 Task: Create a task  Integrate a new online platform for online music lessons , assign it to team member softage.3@softage.net in the project BeaconTech and update the status of the task to  Off Track , set the priority of the task to Medium
Action: Mouse moved to (217, 427)
Screenshot: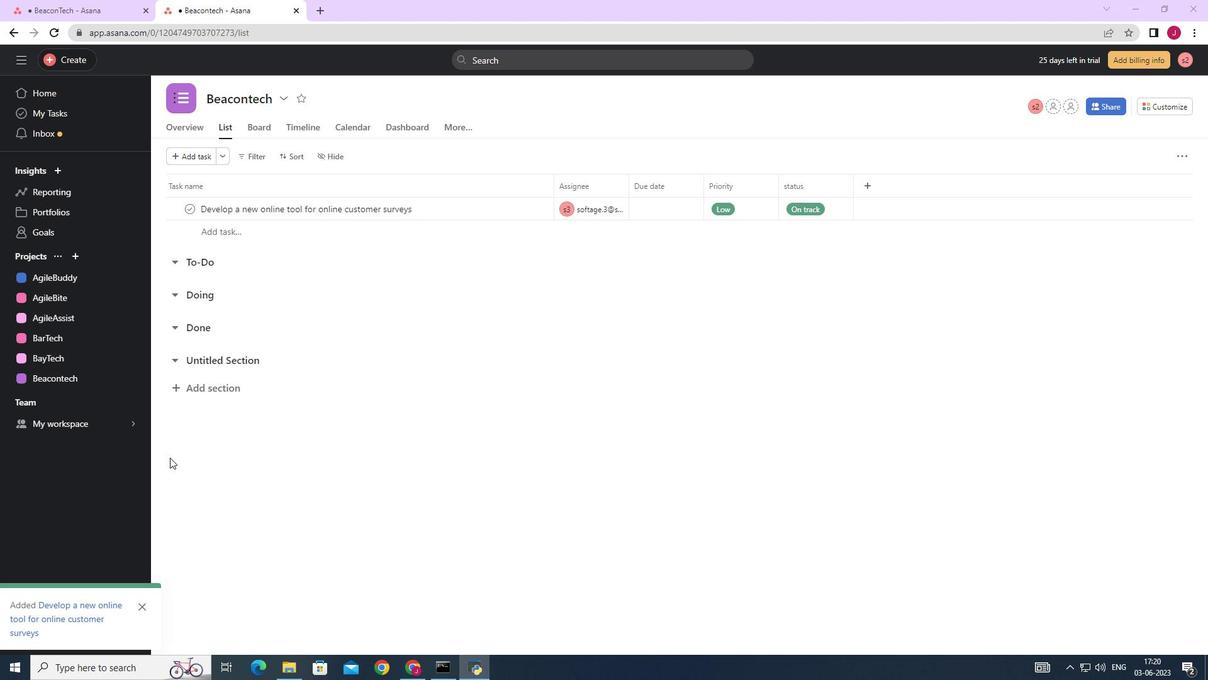 
Action: Mouse scrolled (217, 428) with delta (0, 0)
Screenshot: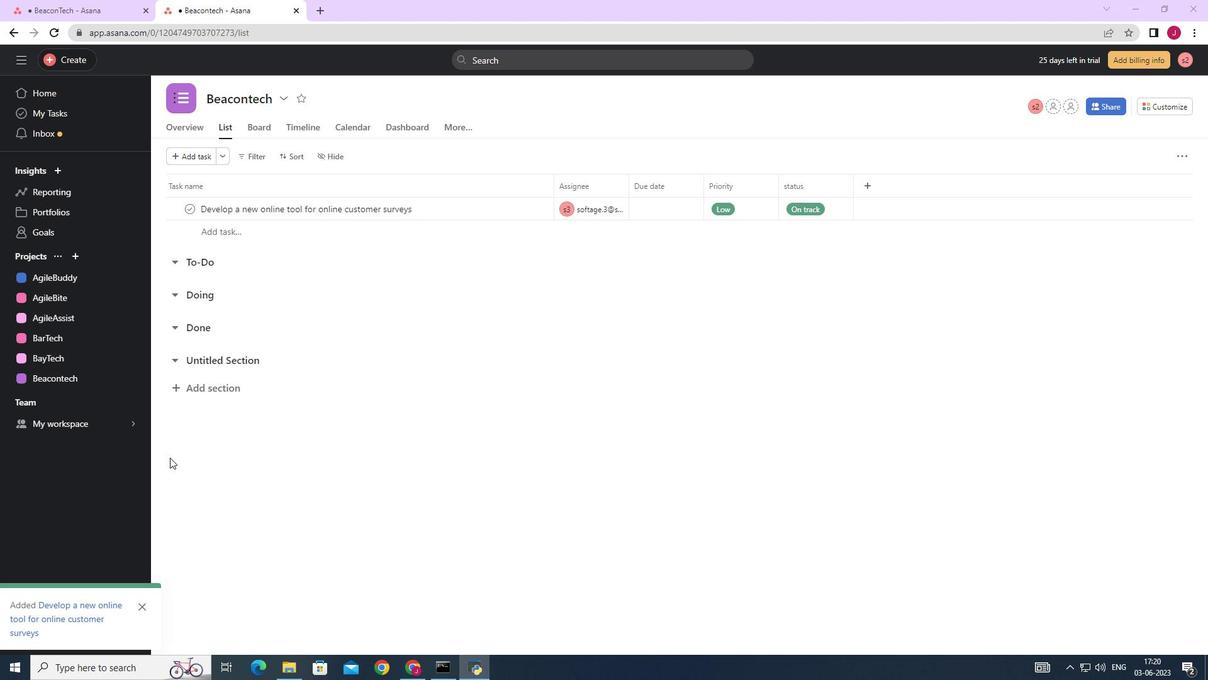 
Action: Mouse moved to (174, 248)
Screenshot: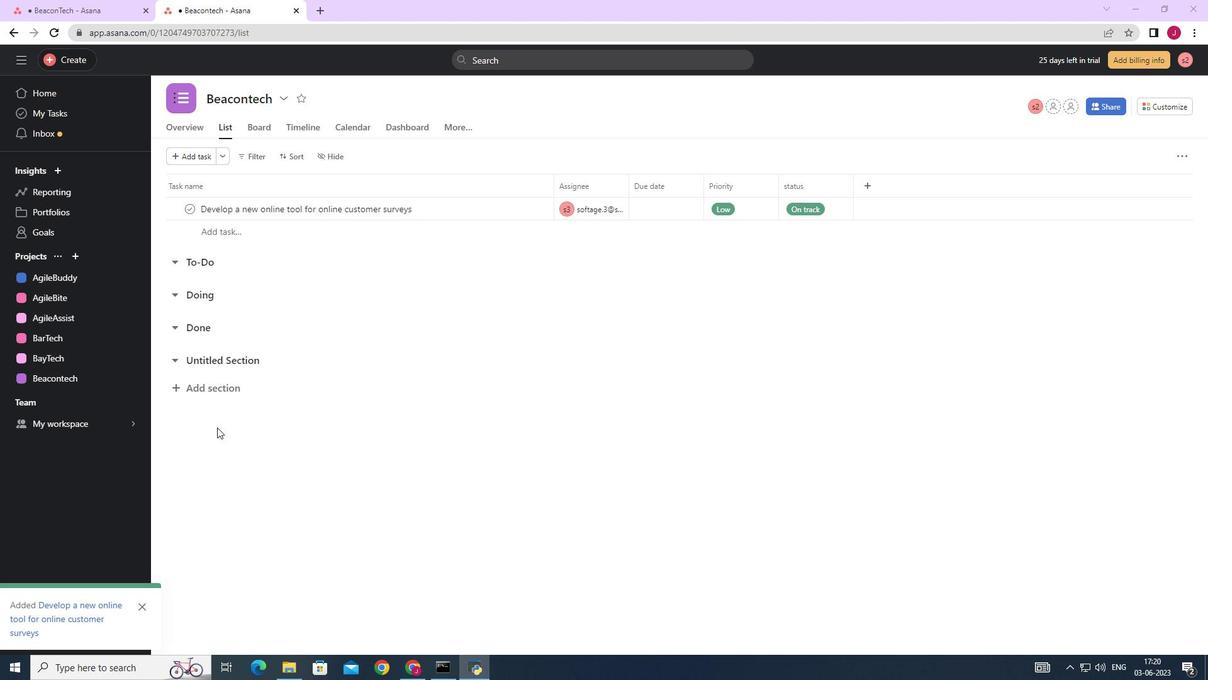 
Action: Mouse scrolled (215, 402) with delta (0, 0)
Screenshot: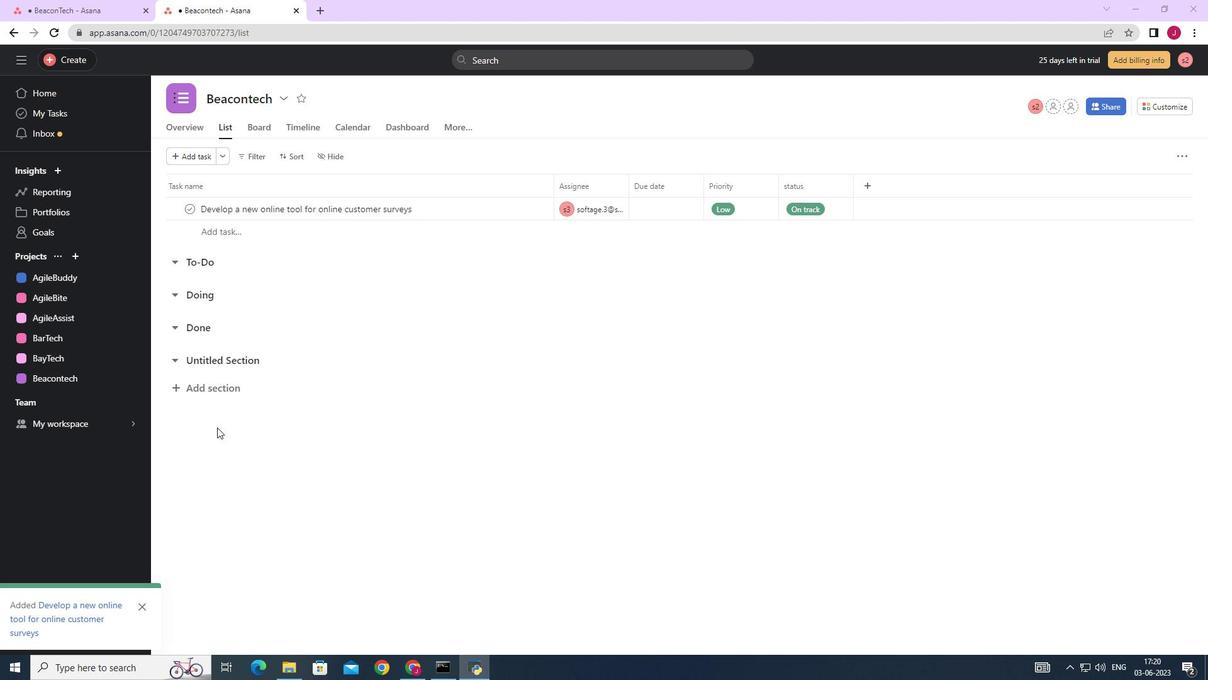 
Action: Mouse moved to (78, 64)
Screenshot: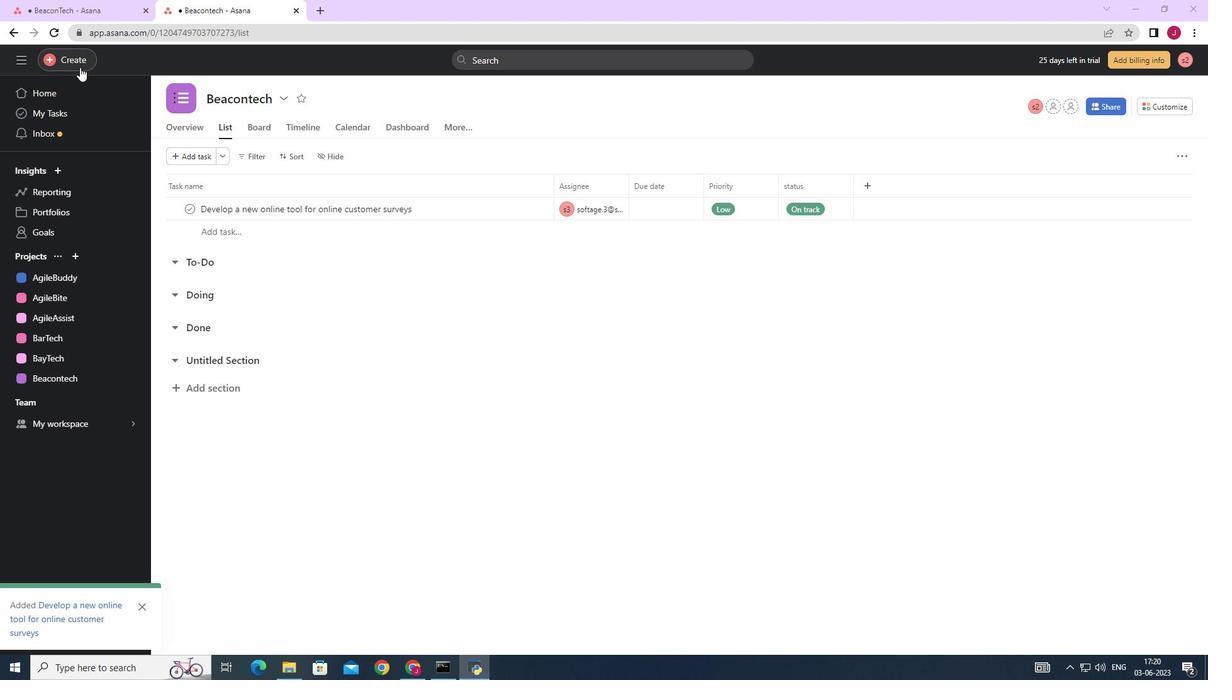 
Action: Mouse pressed left at (78, 64)
Screenshot: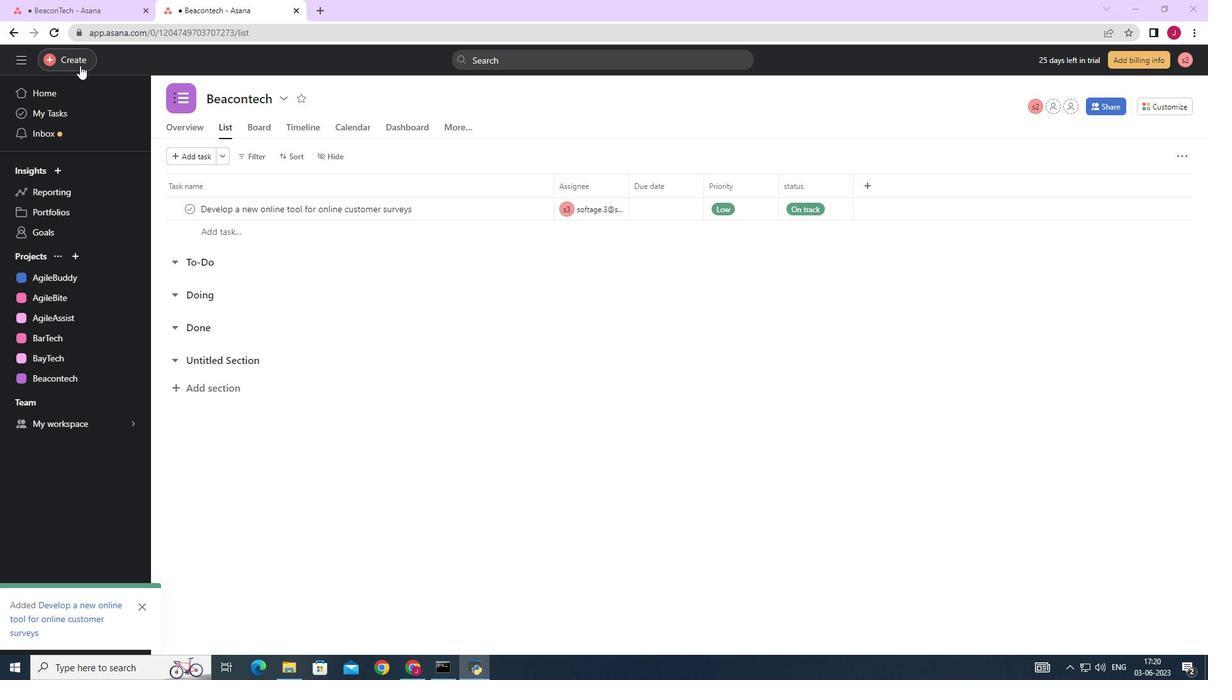 
Action: Mouse moved to (182, 57)
Screenshot: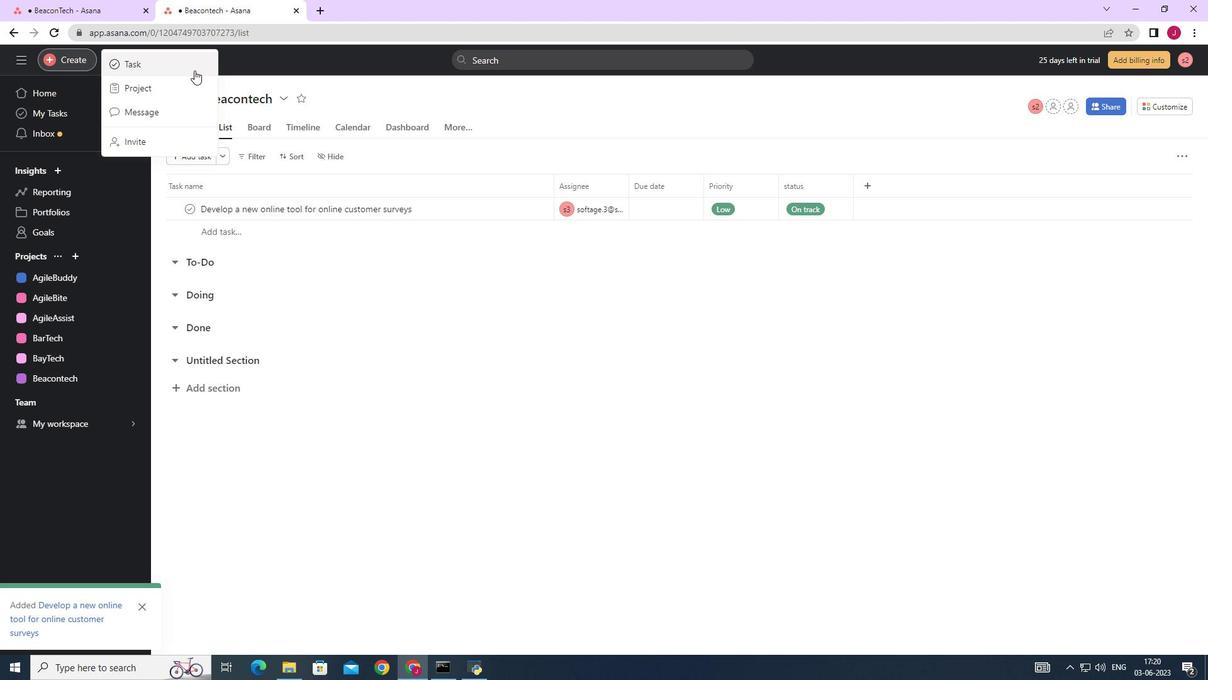 
Action: Mouse pressed left at (182, 57)
Screenshot: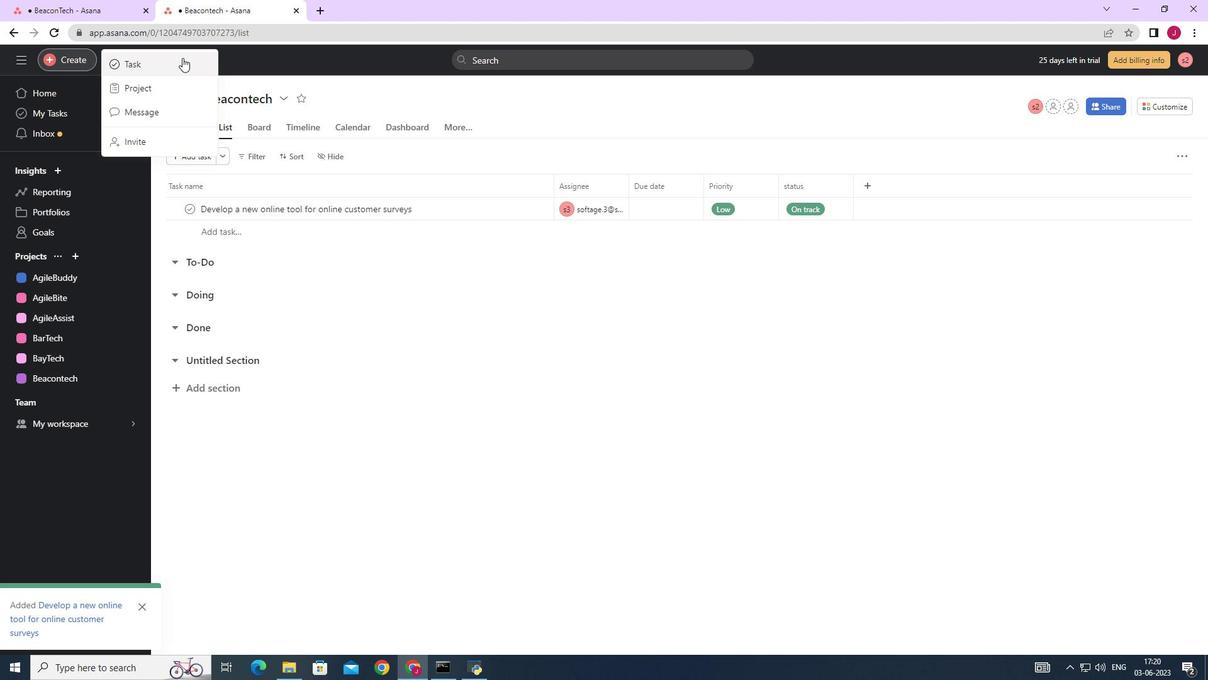 
Action: Mouse moved to (1006, 418)
Screenshot: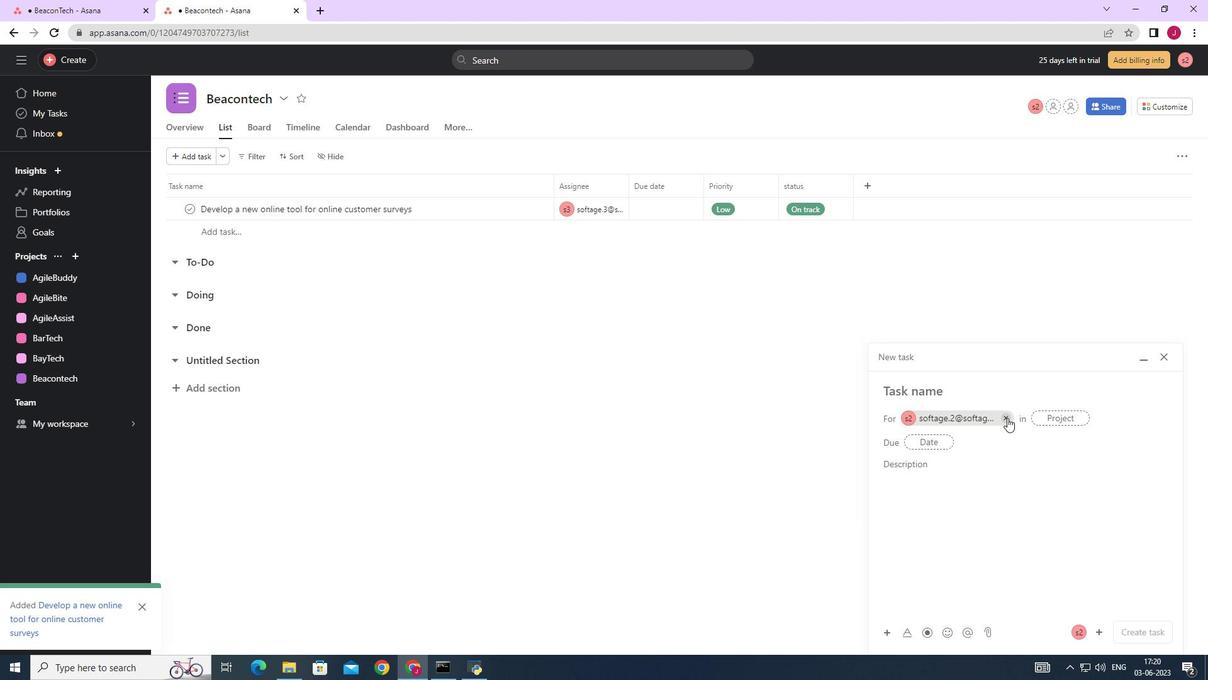 
Action: Mouse pressed left at (1006, 418)
Screenshot: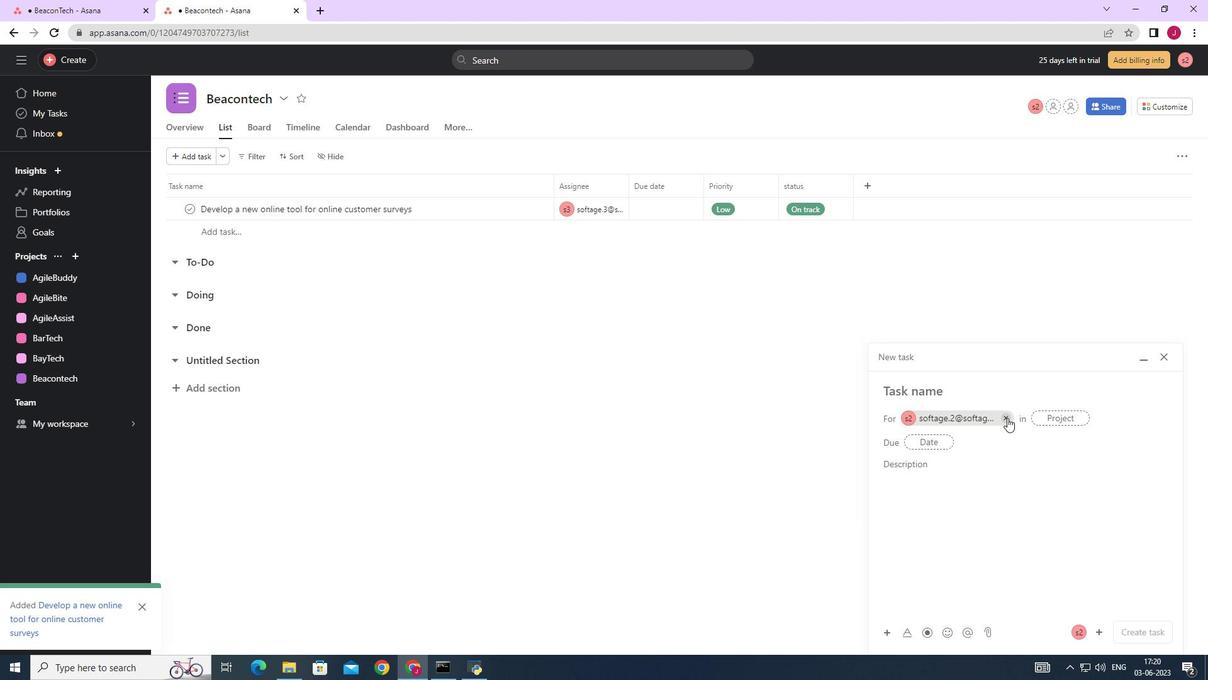 
Action: Mouse moved to (911, 394)
Screenshot: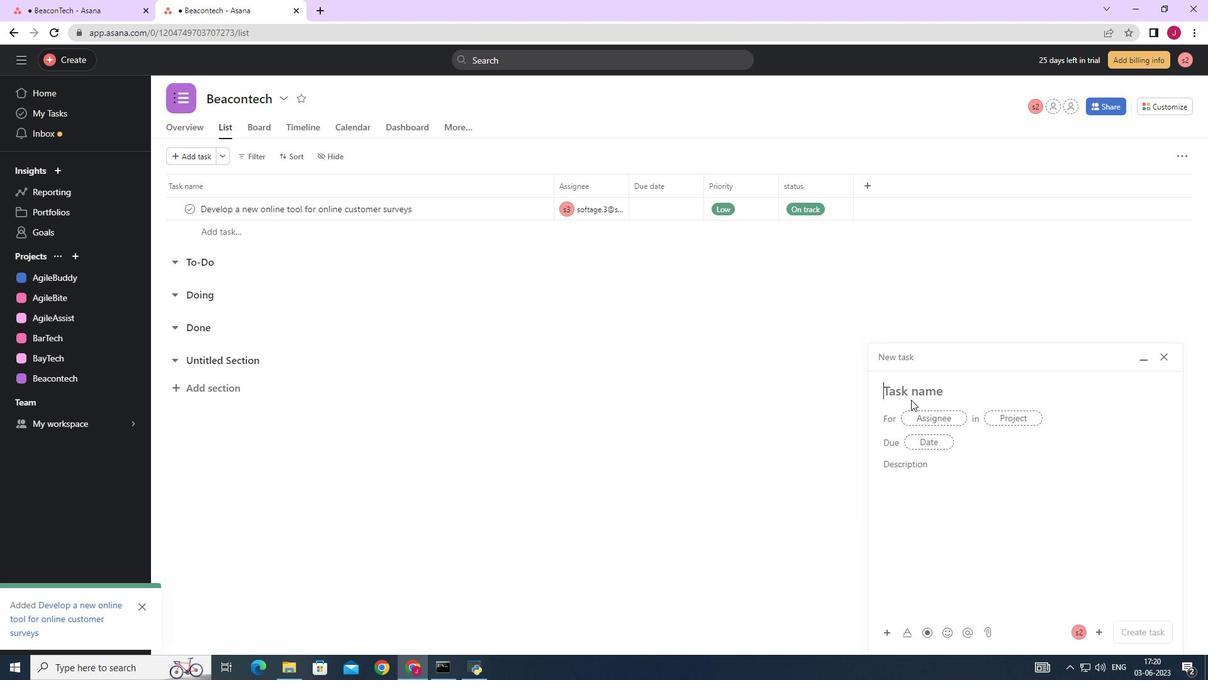 
Action: Mouse pressed left at (911, 394)
Screenshot: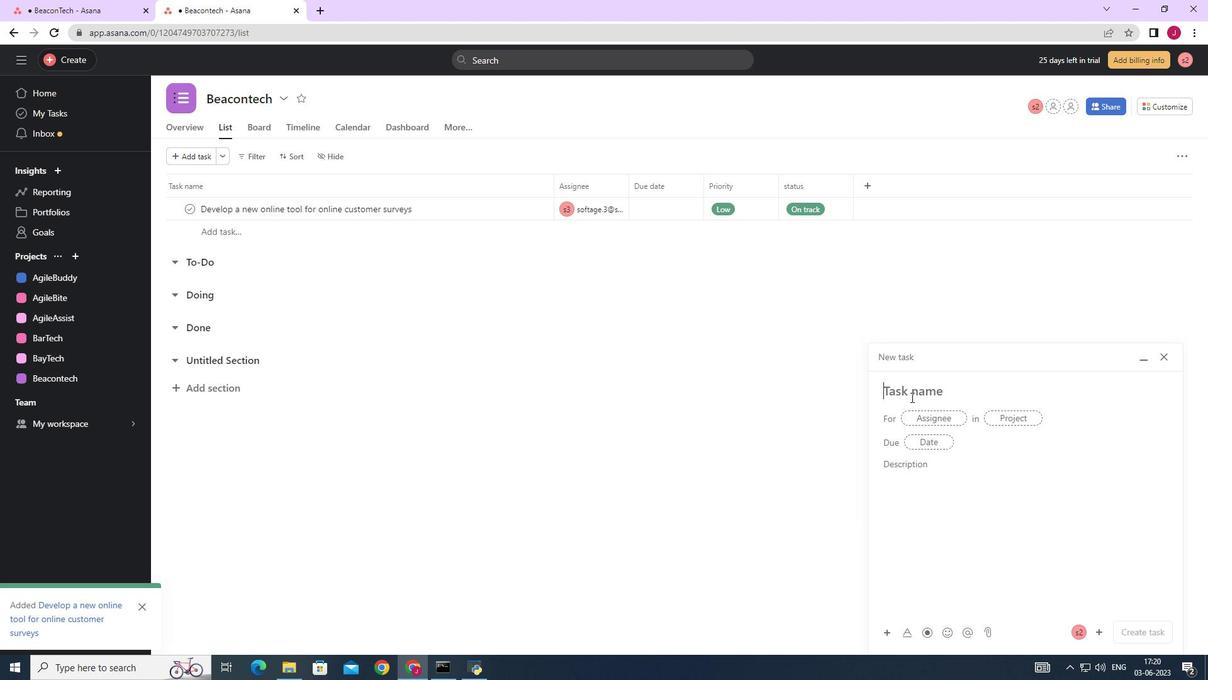 
Action: Key pressed <Key.caps_lock>I<Key.caps_lock>ntegrate<Key.space>a<Key.space>new<Key.space>online<Key.space>platform<Key.space>for<Key.space>online<Key.space>music<Key.space>lessons
Screenshot: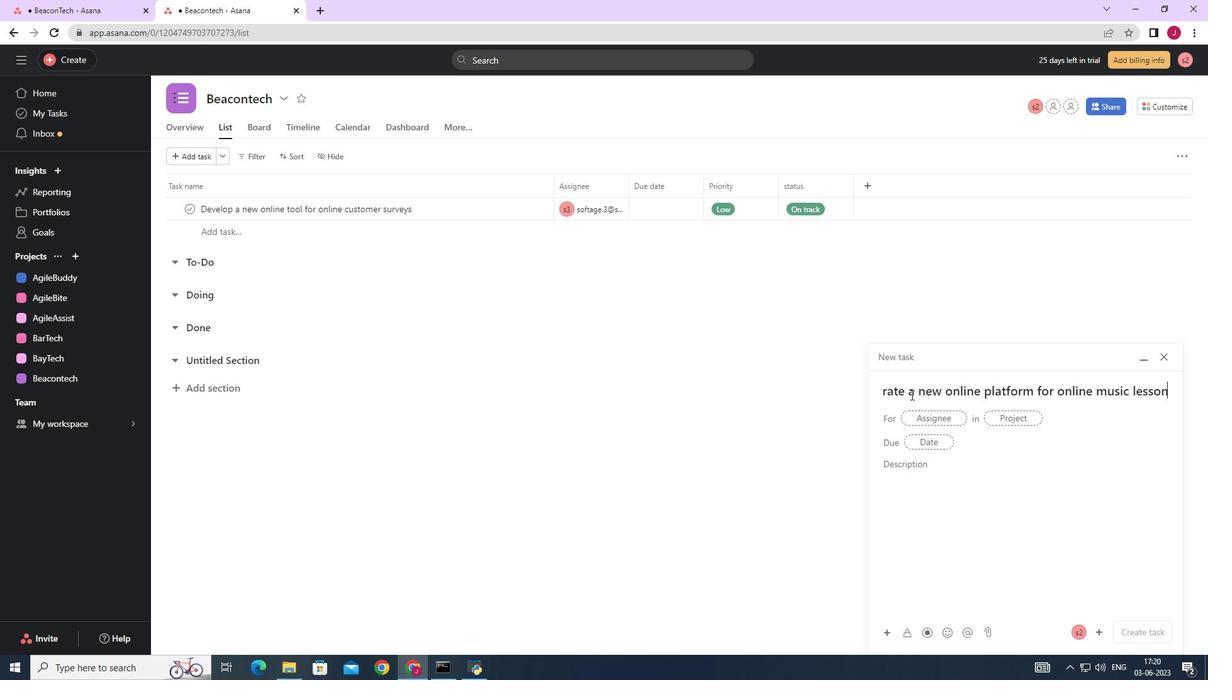 
Action: Mouse moved to (942, 419)
Screenshot: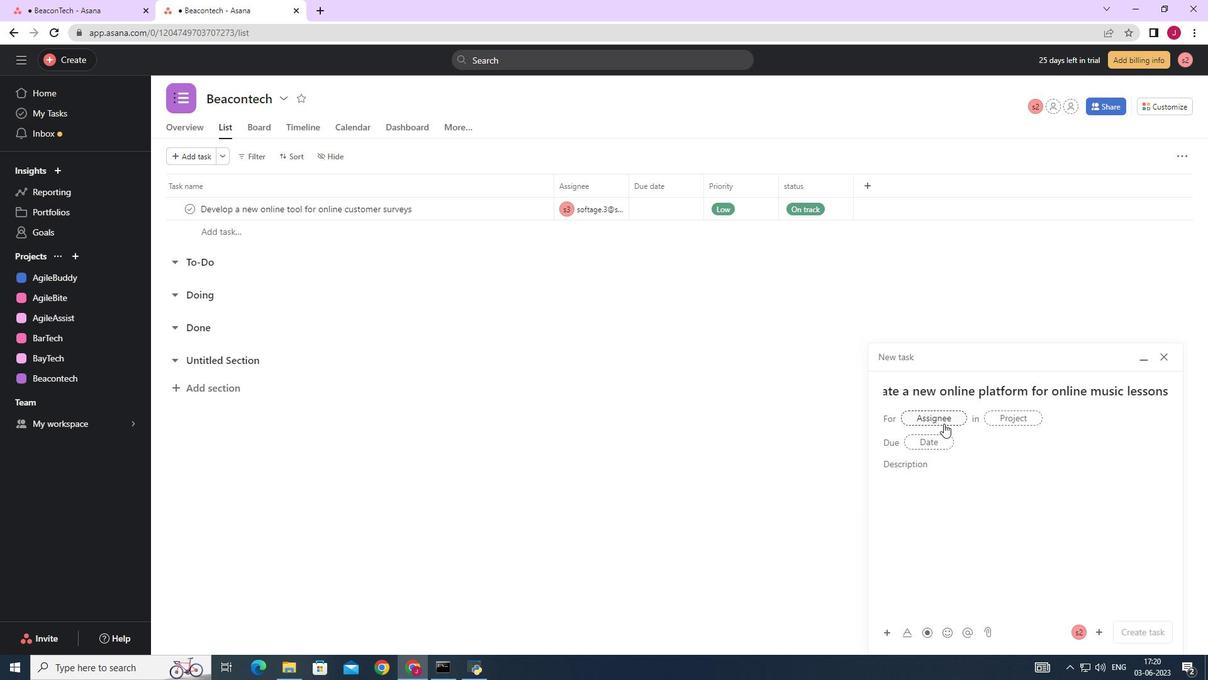 
Action: Mouse pressed left at (942, 419)
Screenshot: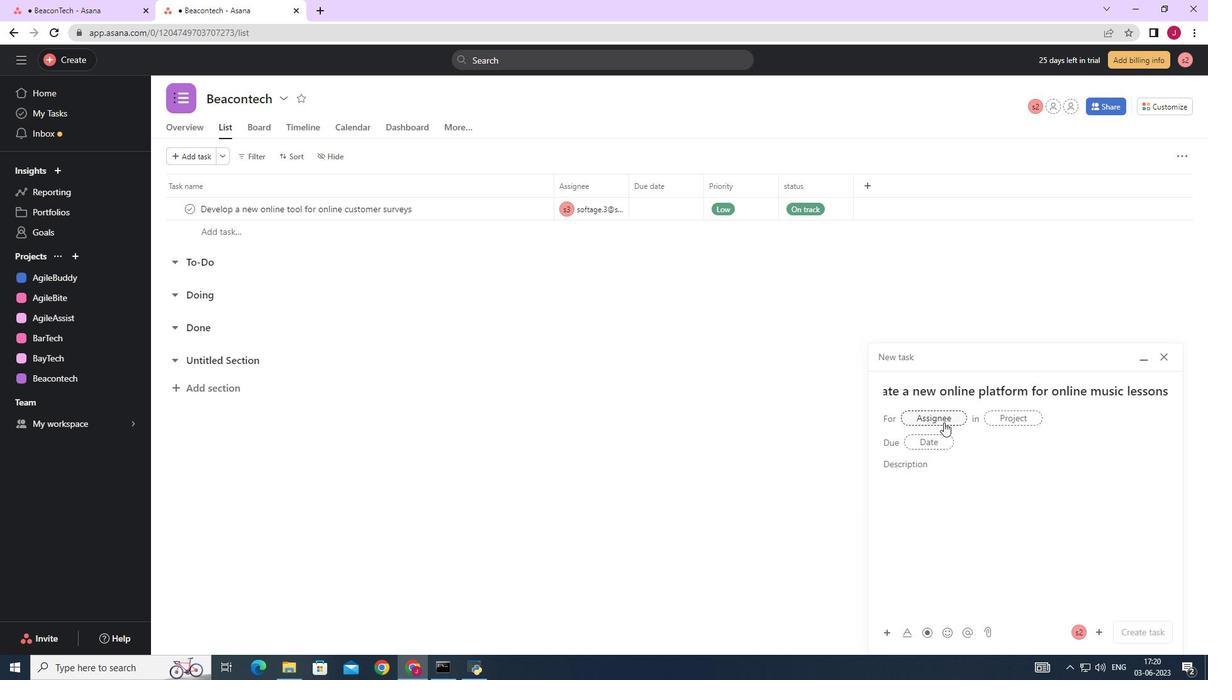 
Action: Mouse moved to (941, 419)
Screenshot: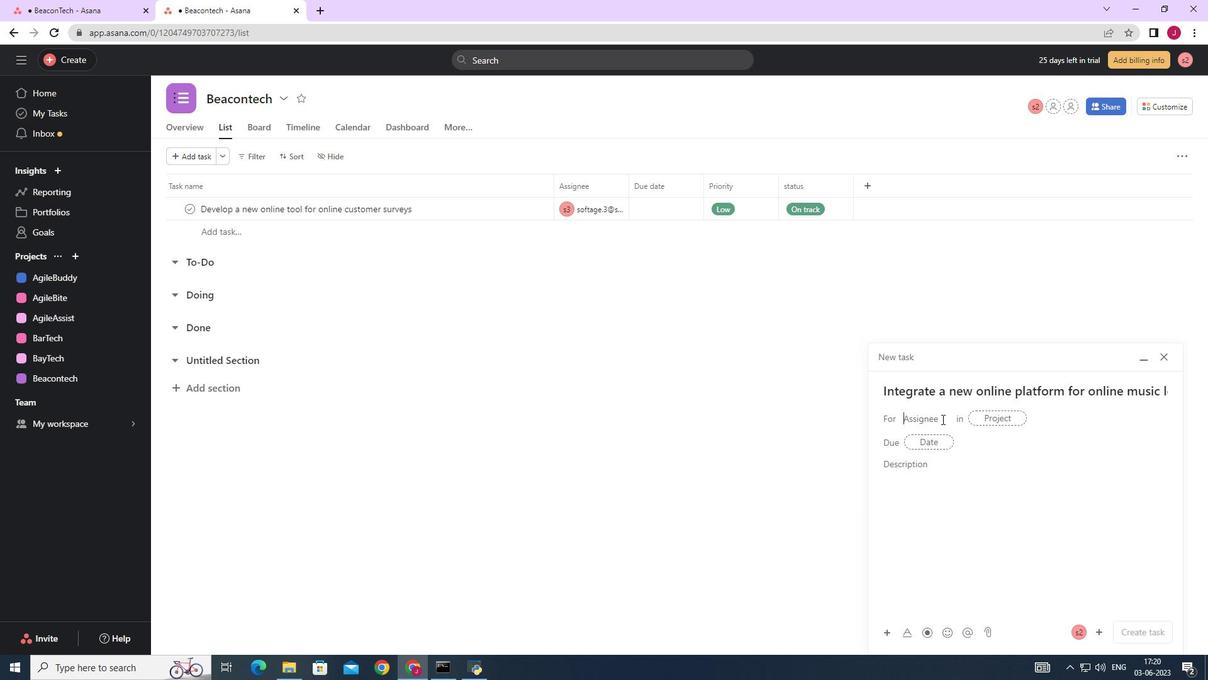 
Action: Key pressed softage.3
Screenshot: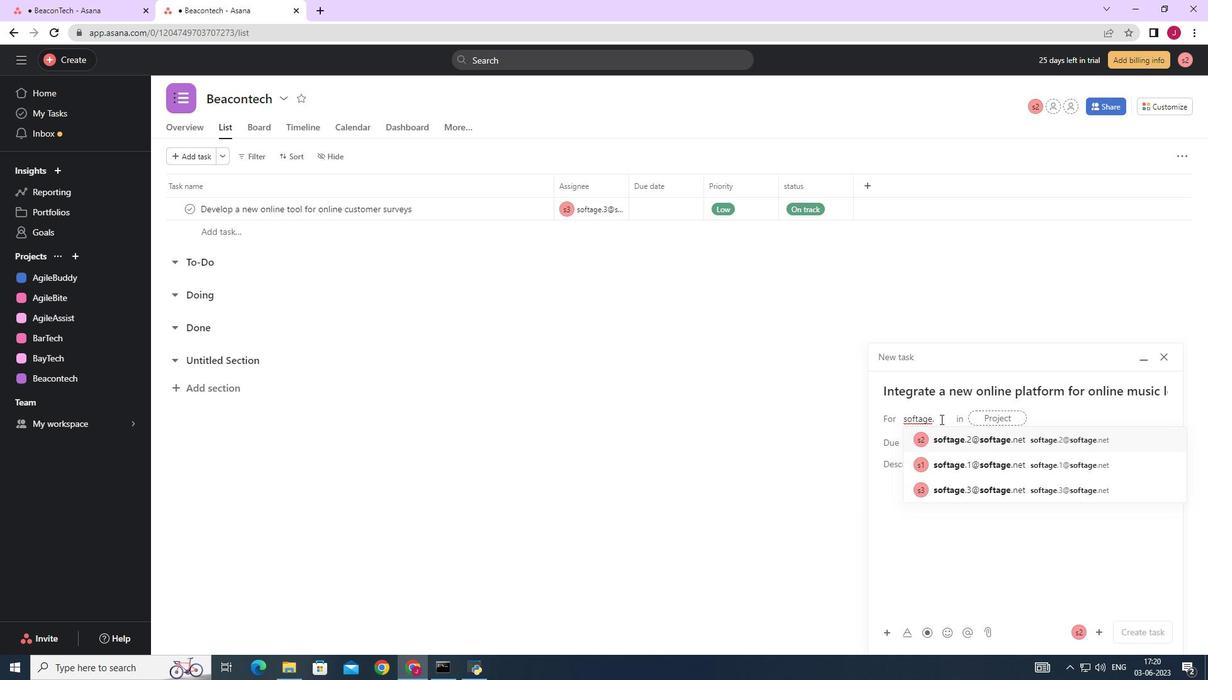 
Action: Mouse moved to (953, 440)
Screenshot: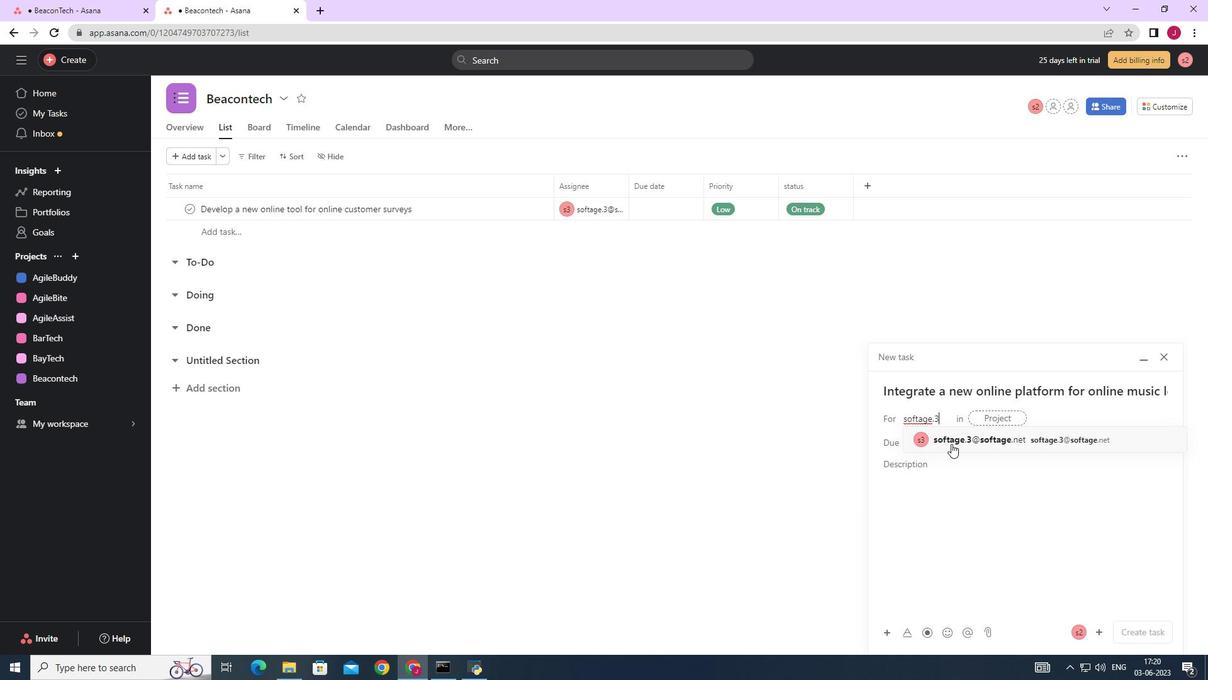
Action: Mouse pressed left at (953, 440)
Screenshot: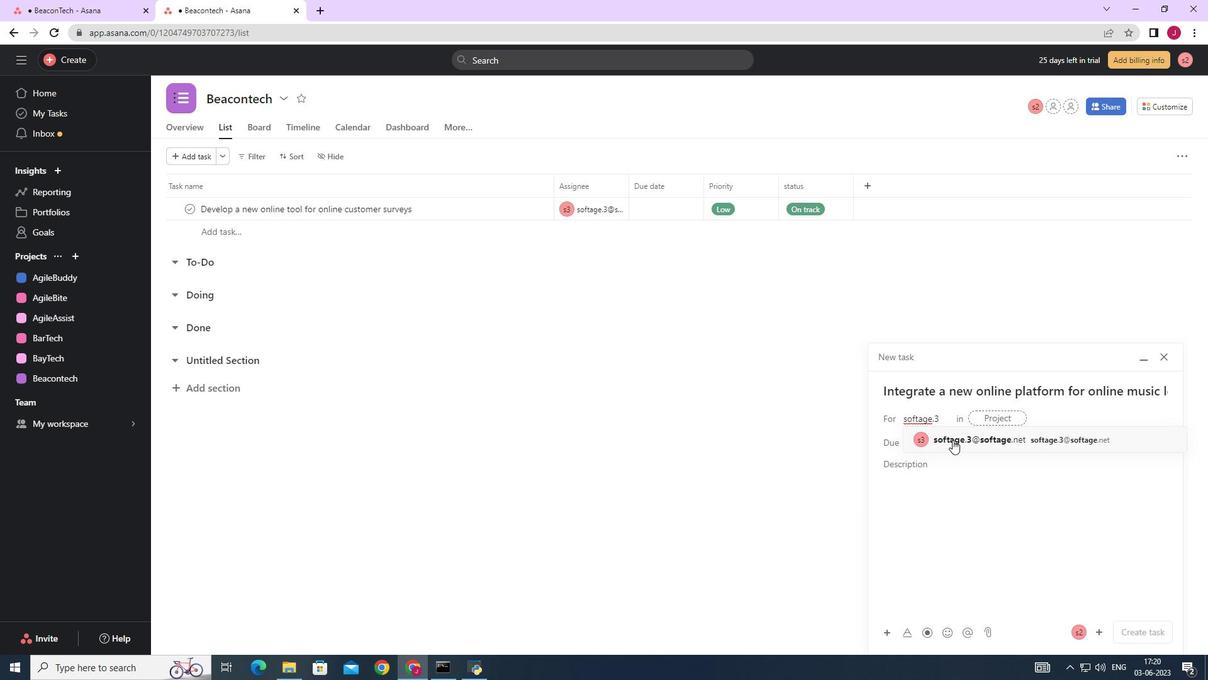 
Action: Mouse moved to (779, 440)
Screenshot: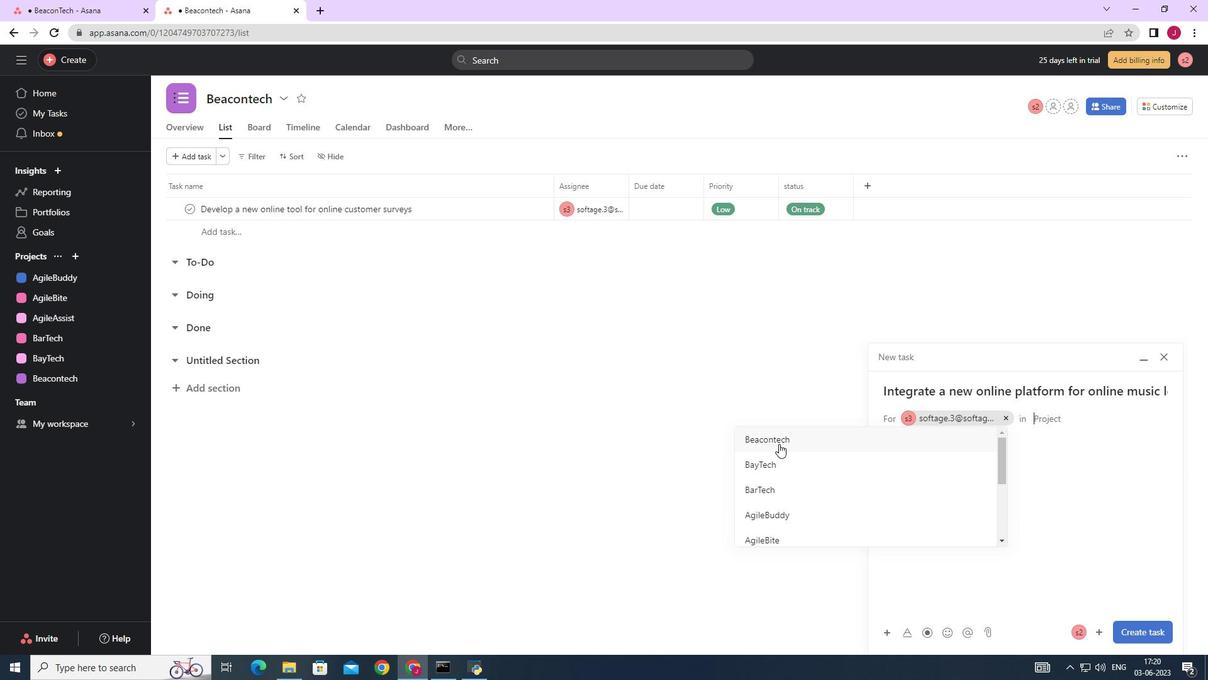 
Action: Mouse pressed left at (779, 440)
Screenshot: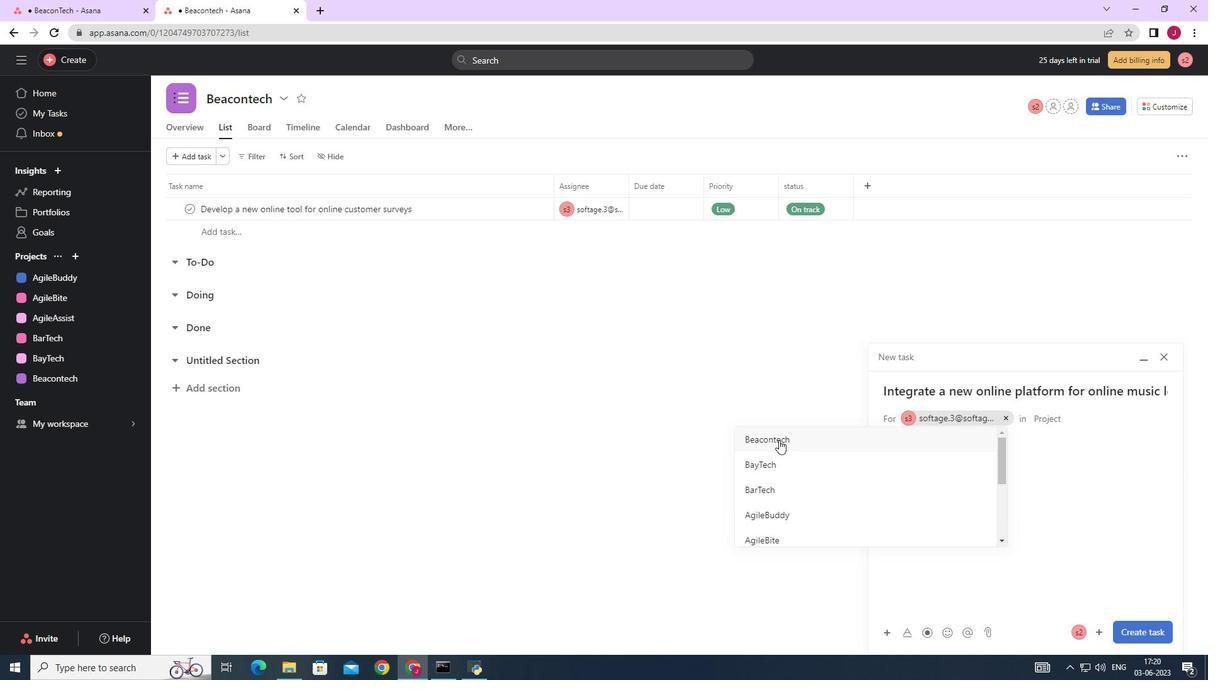 
Action: Mouse moved to (942, 469)
Screenshot: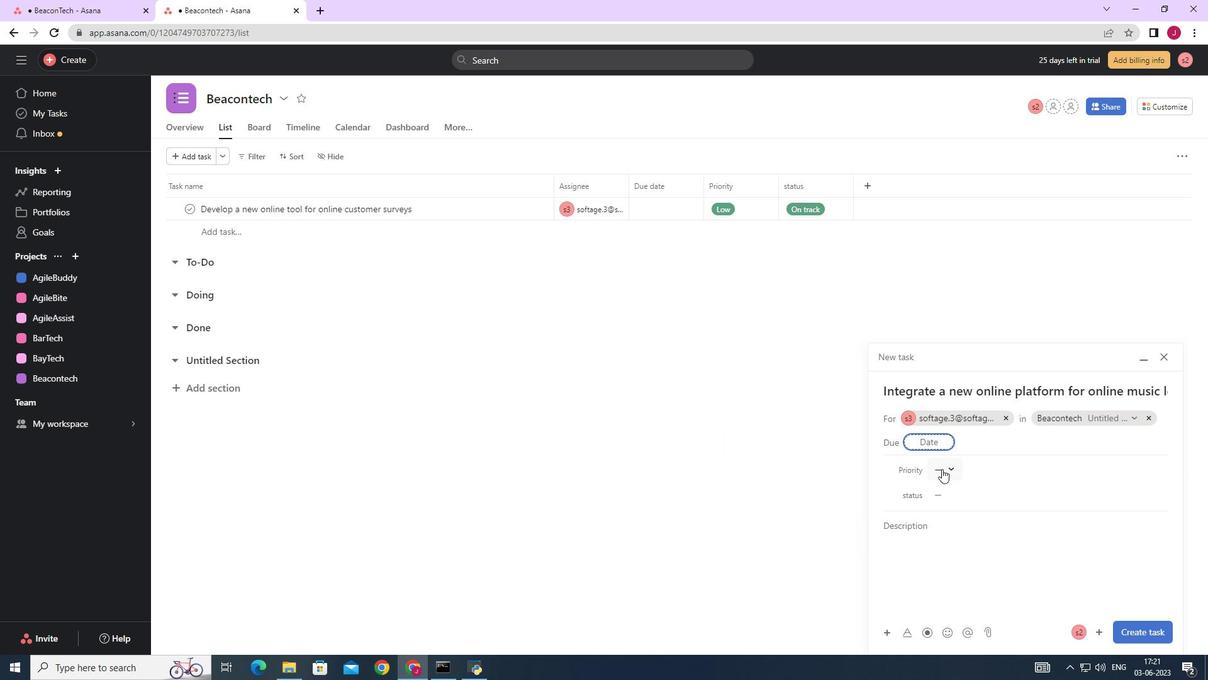 
Action: Mouse pressed left at (942, 469)
Screenshot: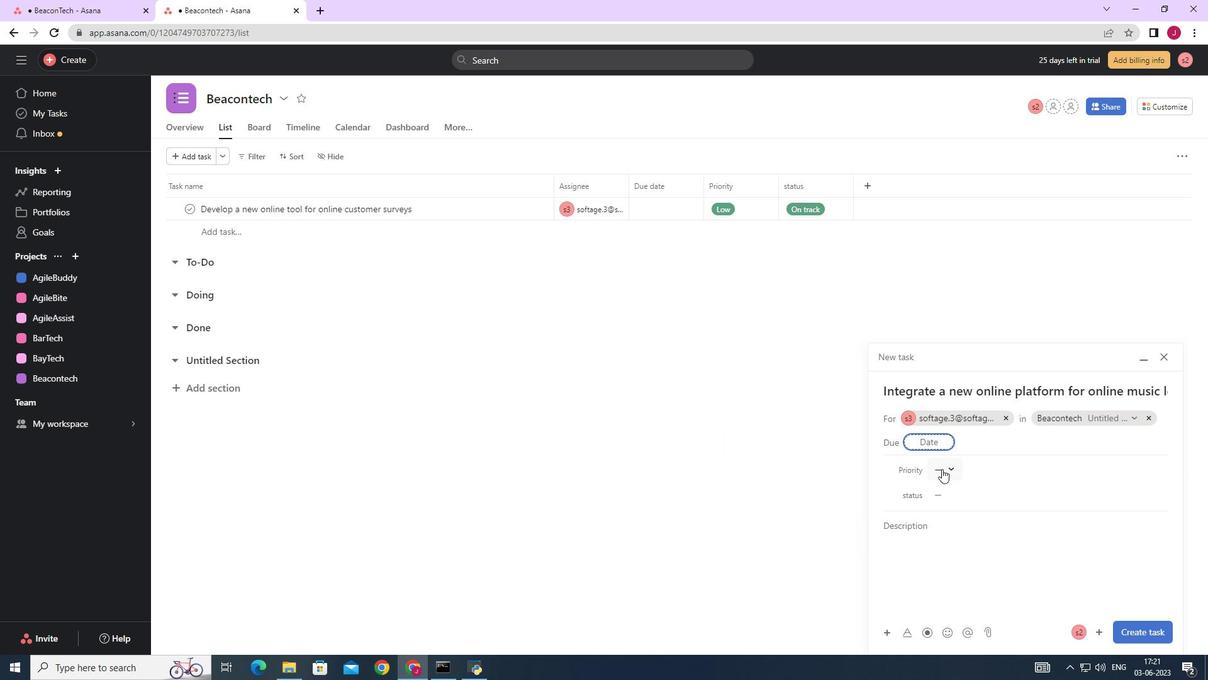 
Action: Mouse moved to (971, 531)
Screenshot: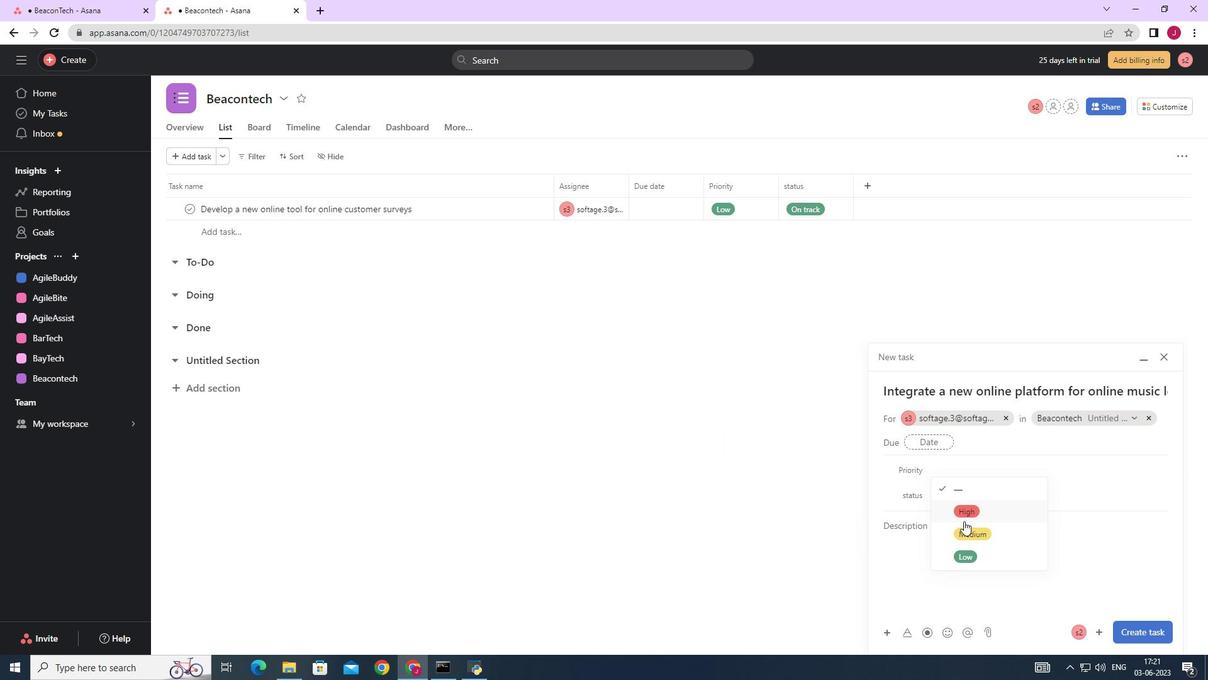 
Action: Mouse pressed left at (971, 531)
Screenshot: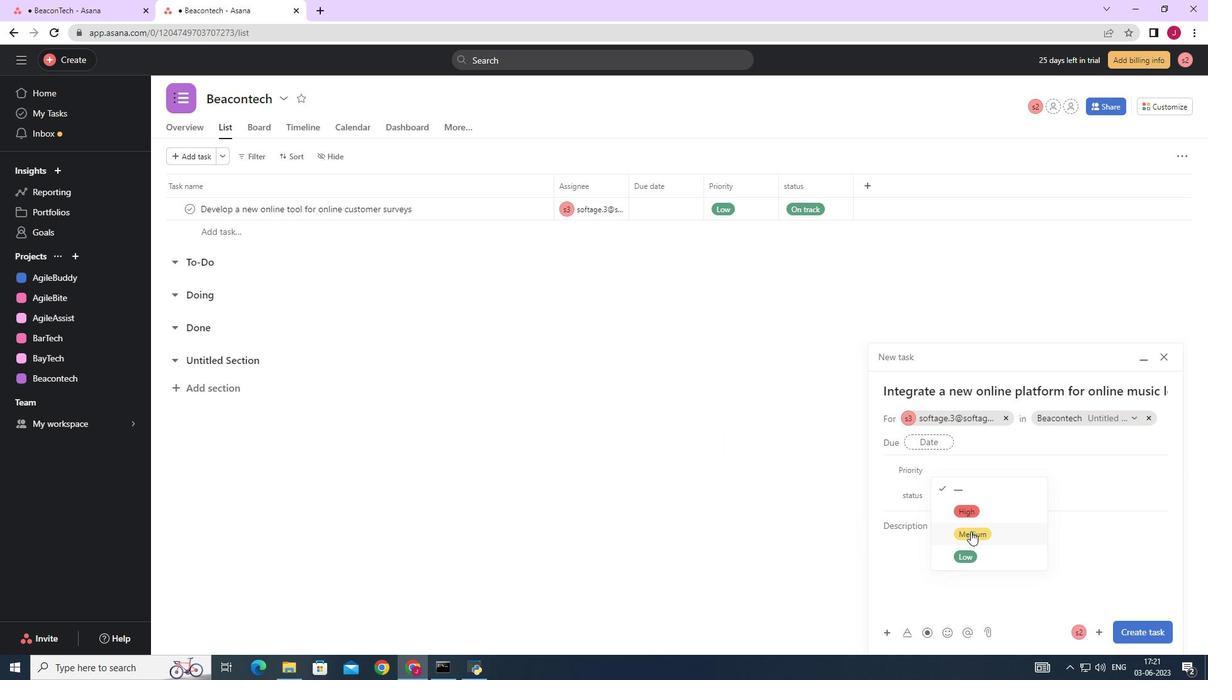 
Action: Mouse moved to (948, 488)
Screenshot: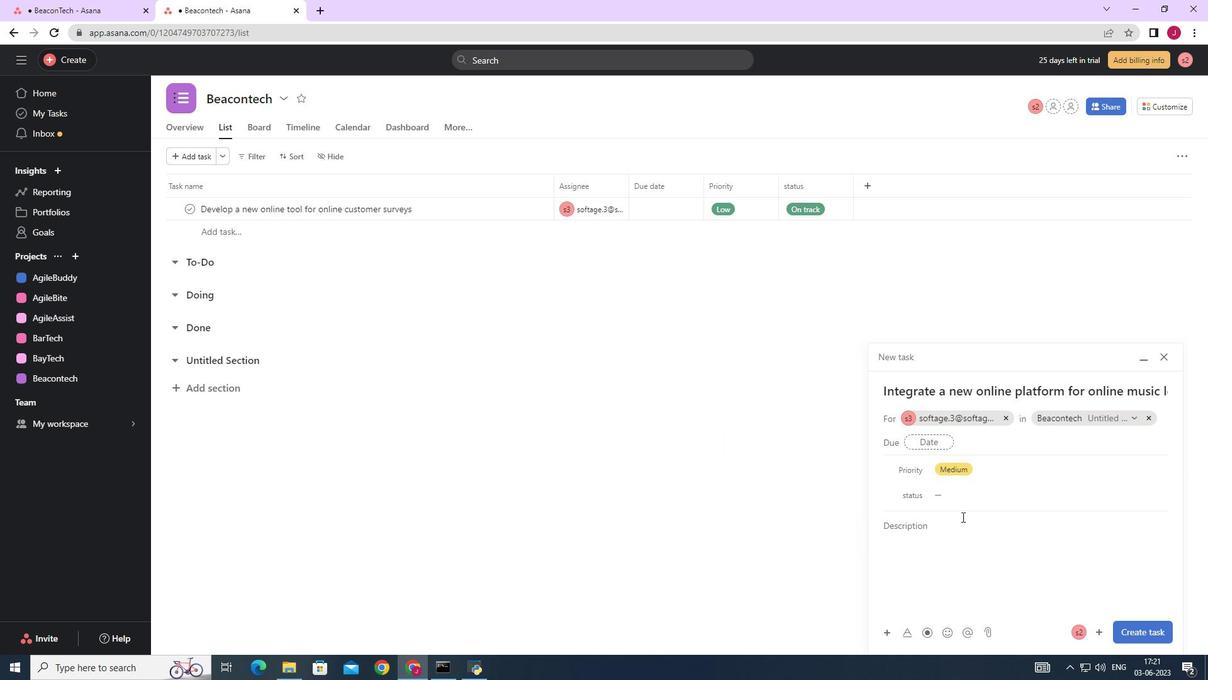 
Action: Mouse pressed left at (948, 488)
Screenshot: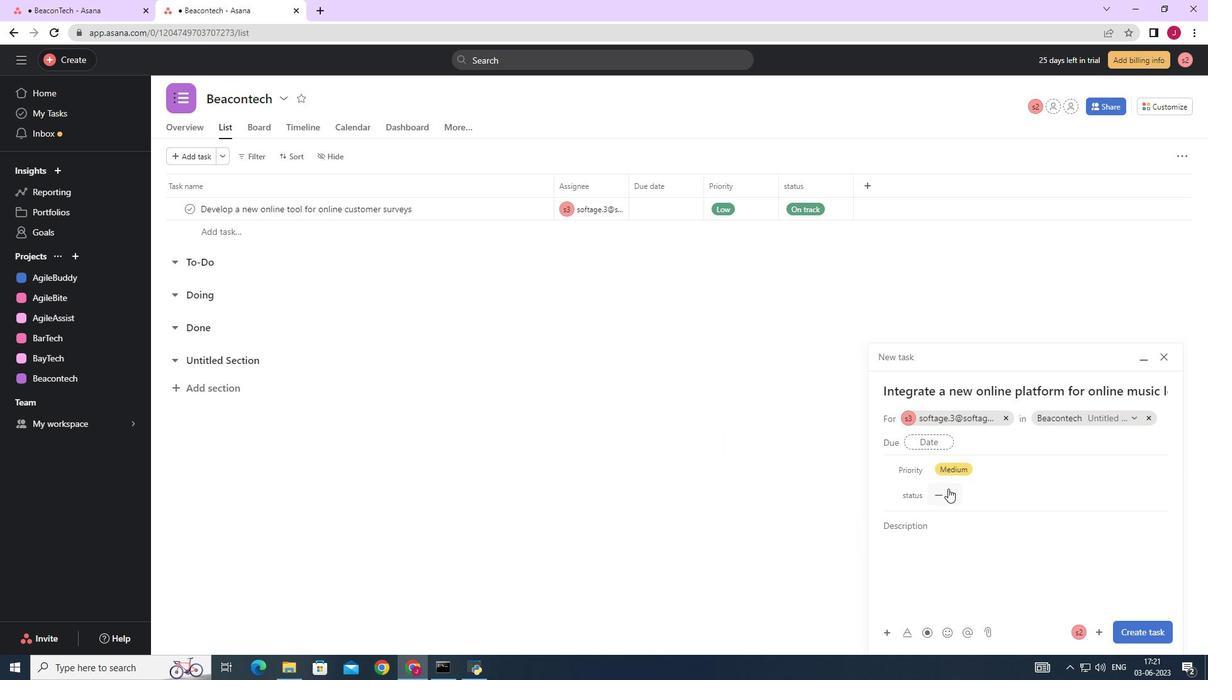 
Action: Mouse moved to (973, 554)
Screenshot: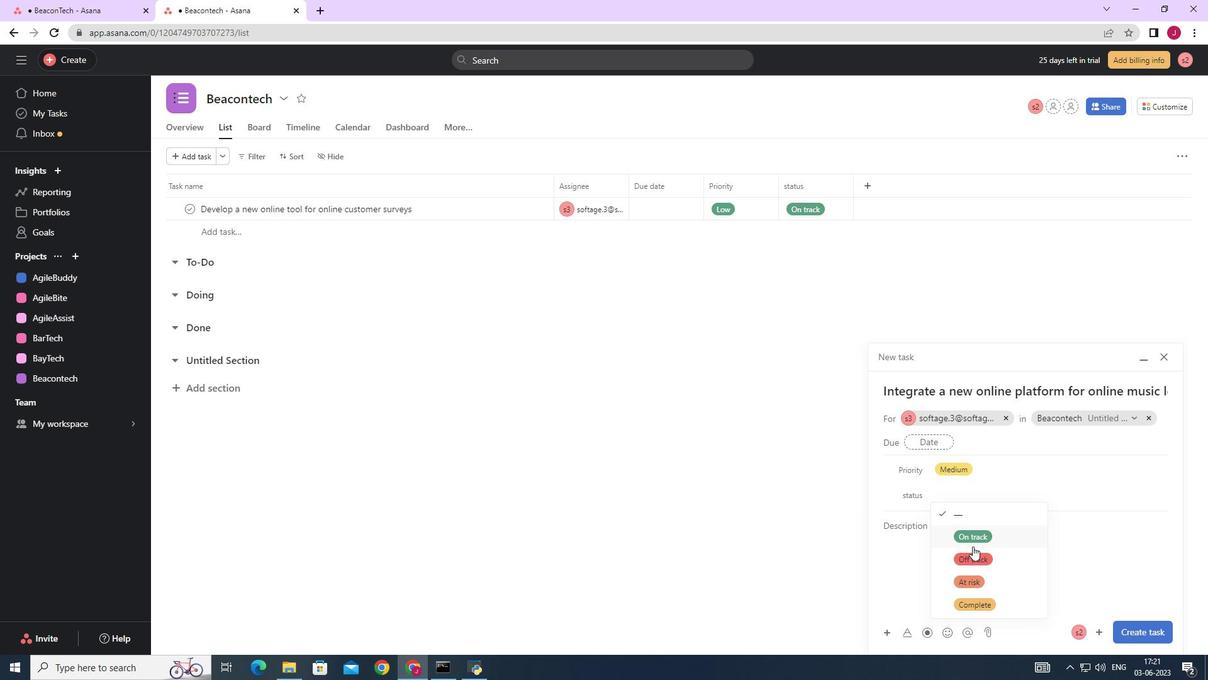 
Action: Mouse pressed left at (973, 554)
Screenshot: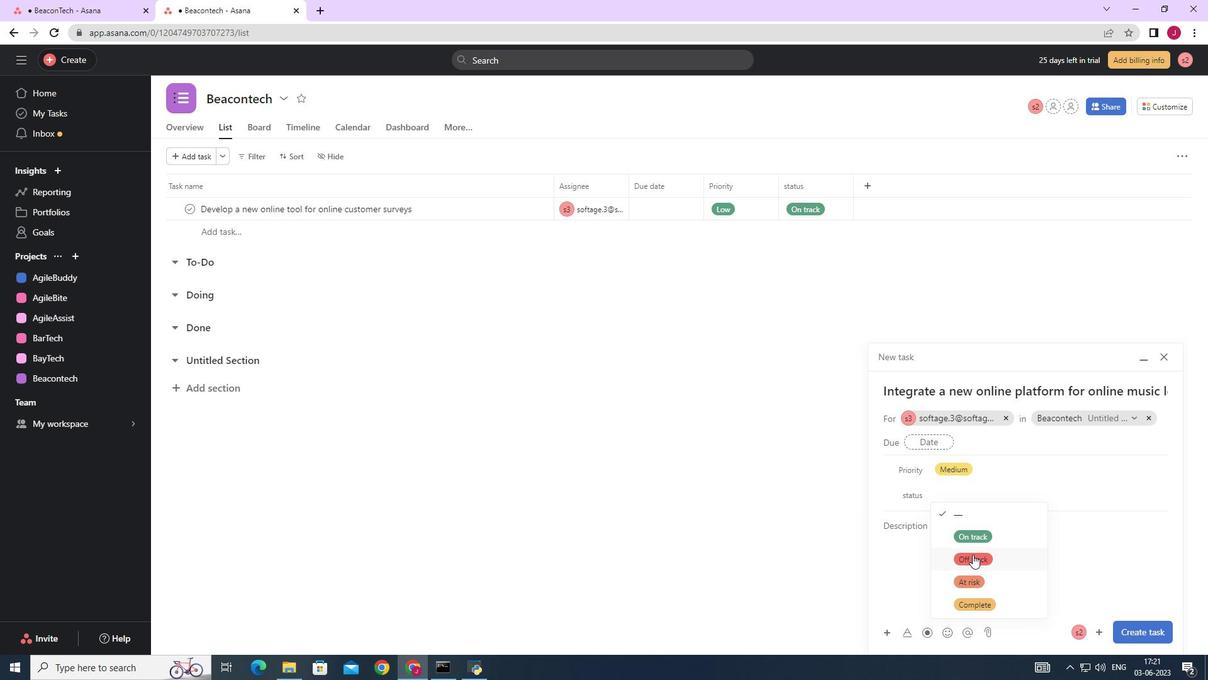 
Action: Mouse moved to (1132, 630)
Screenshot: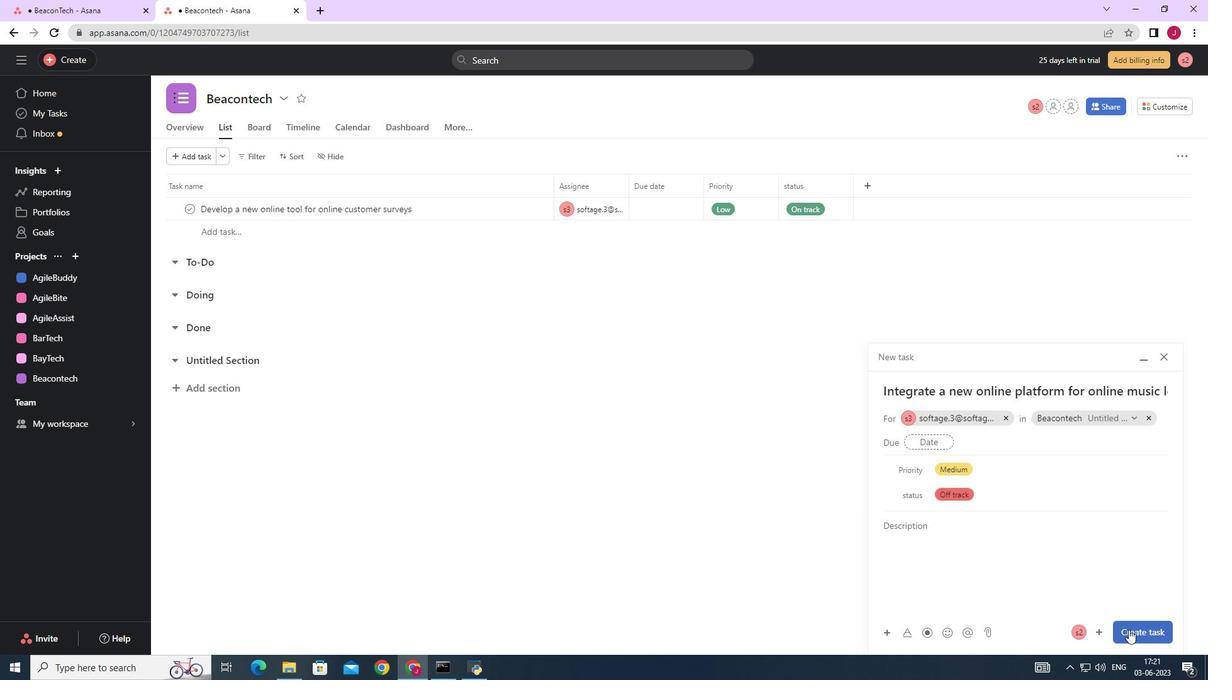 
Action: Mouse pressed left at (1132, 630)
Screenshot: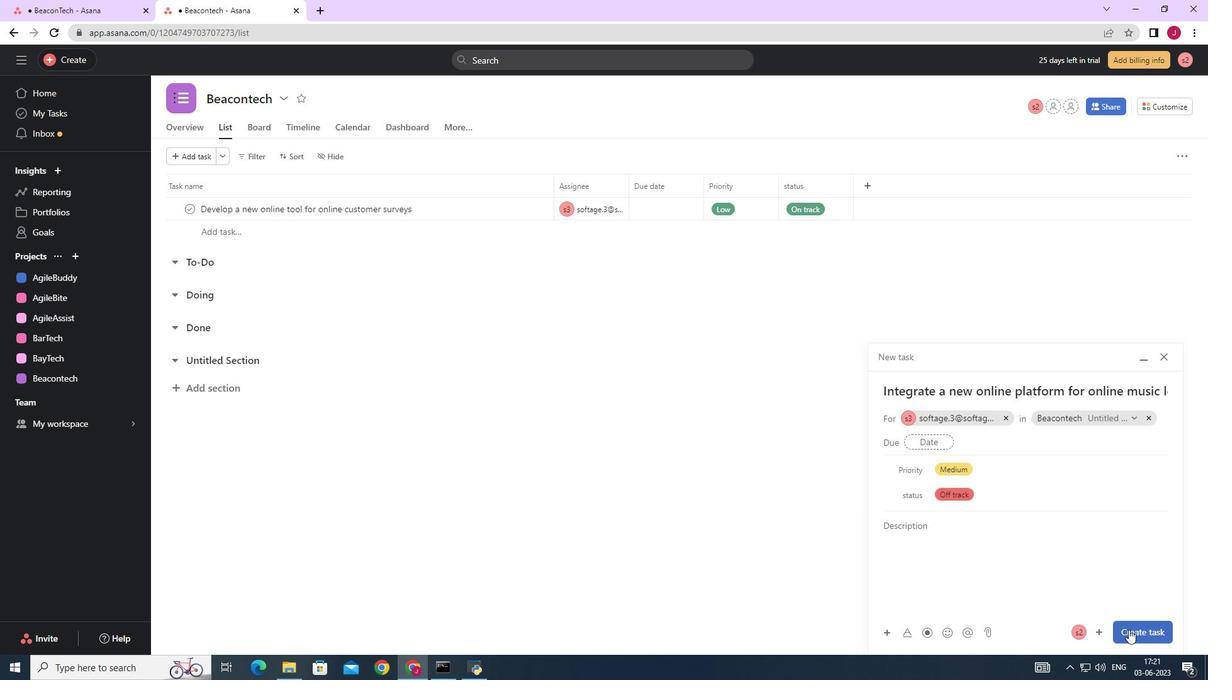 
Action: Mouse moved to (906, 569)
Screenshot: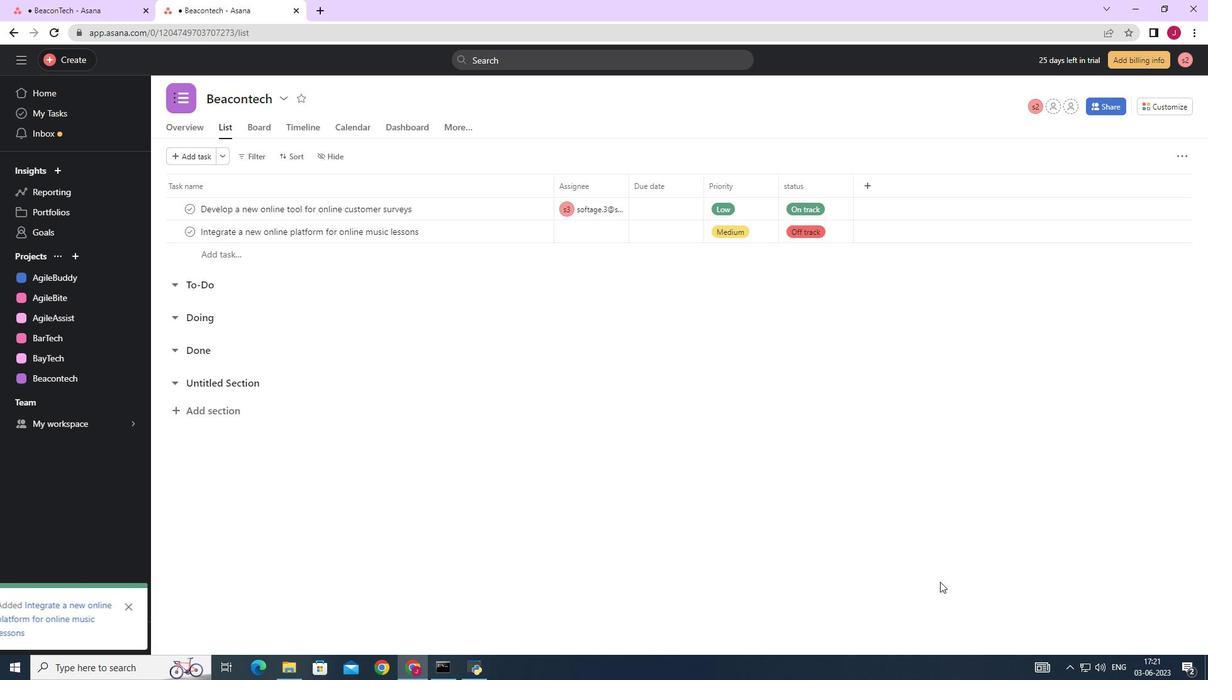 
